 Task: Set the display to dark mode.
Action: Mouse moved to (755, 92)
Screenshot: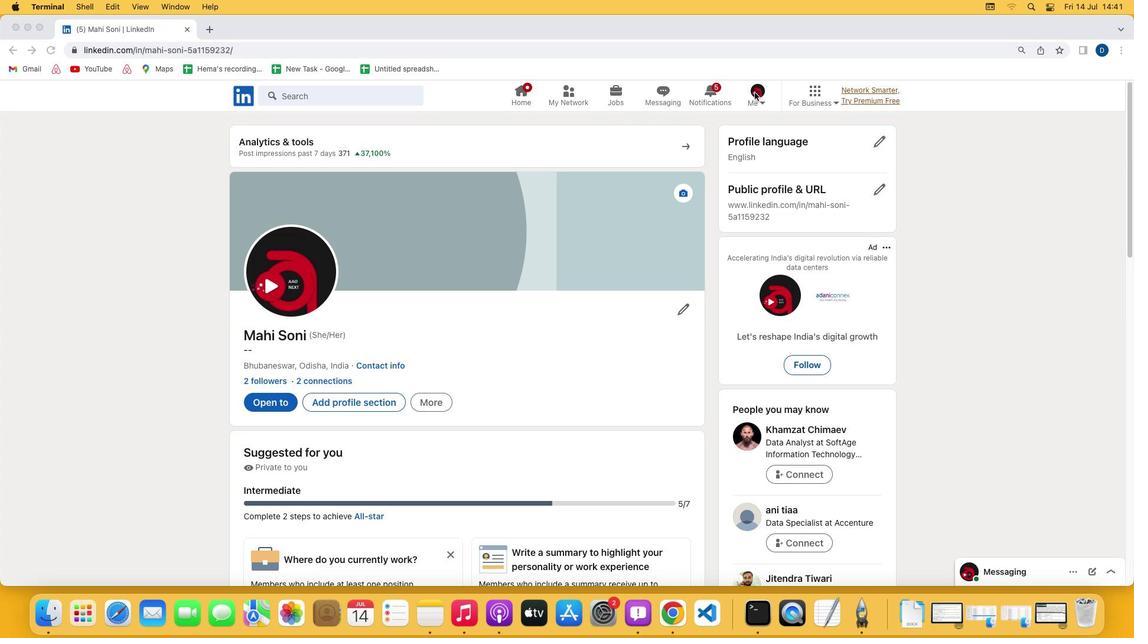 
Action: Mouse pressed left at (755, 92)
Screenshot: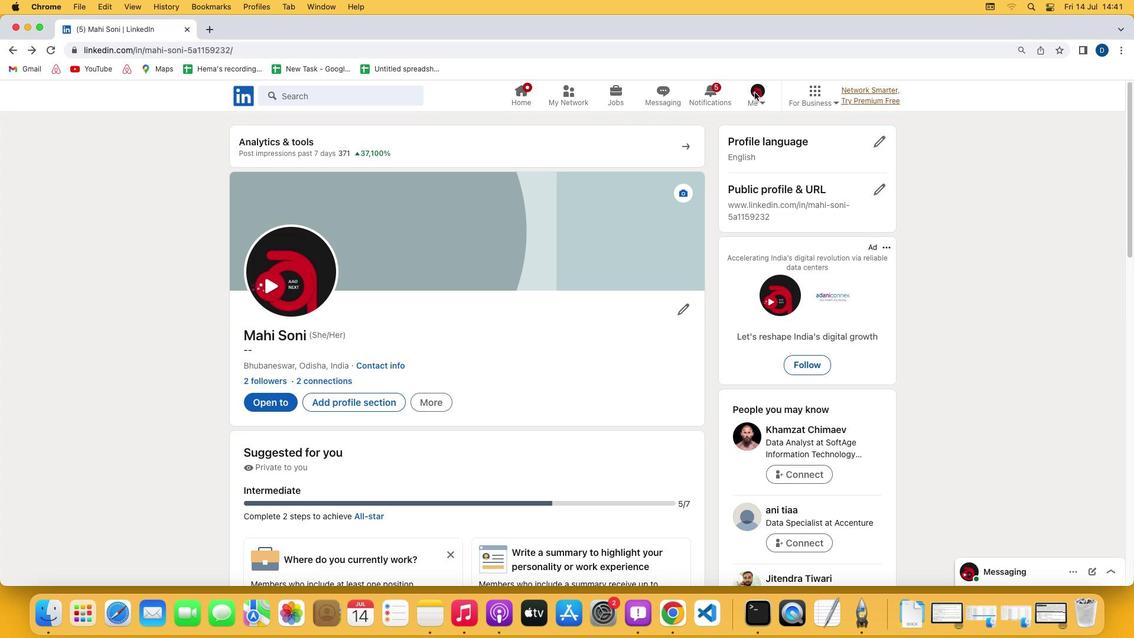 
Action: Mouse pressed left at (755, 92)
Screenshot: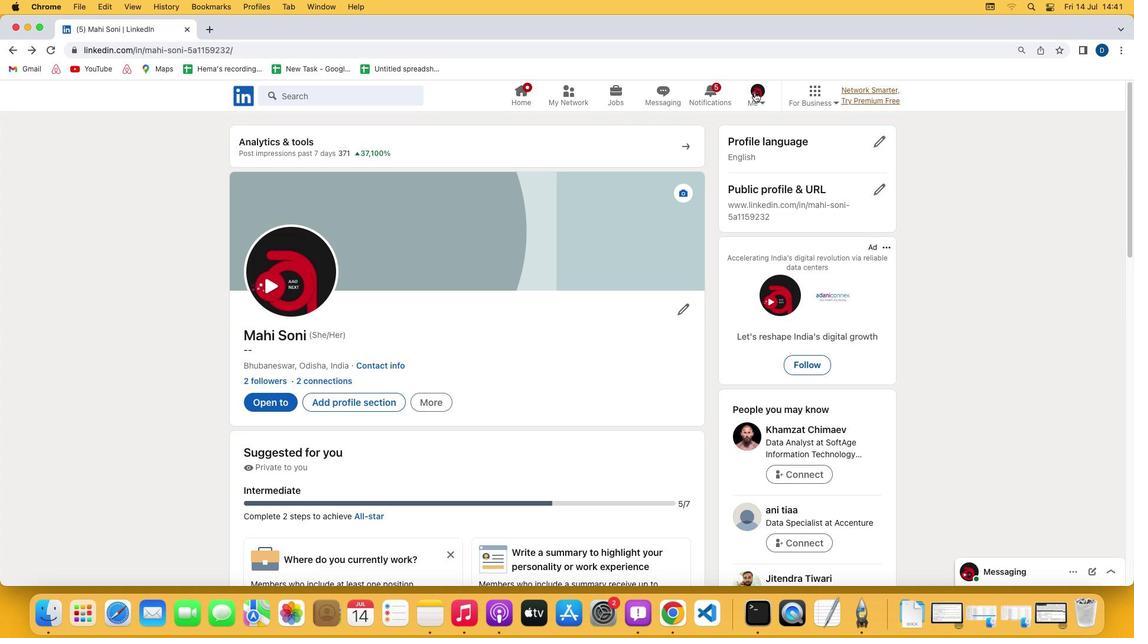 
Action: Mouse moved to (663, 222)
Screenshot: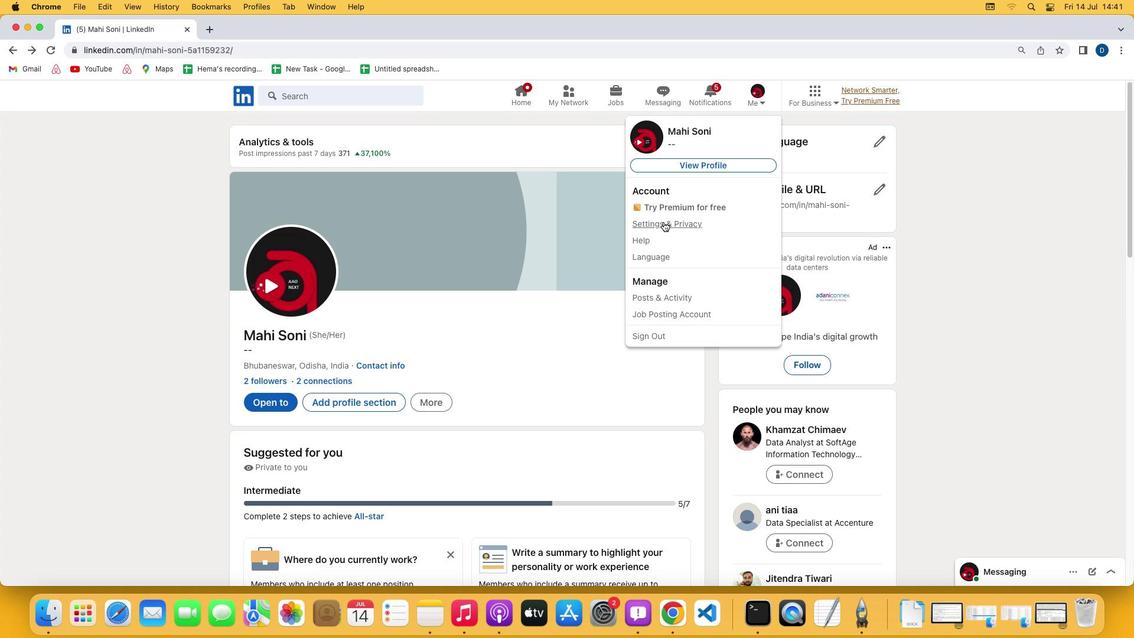
Action: Mouse pressed left at (663, 222)
Screenshot: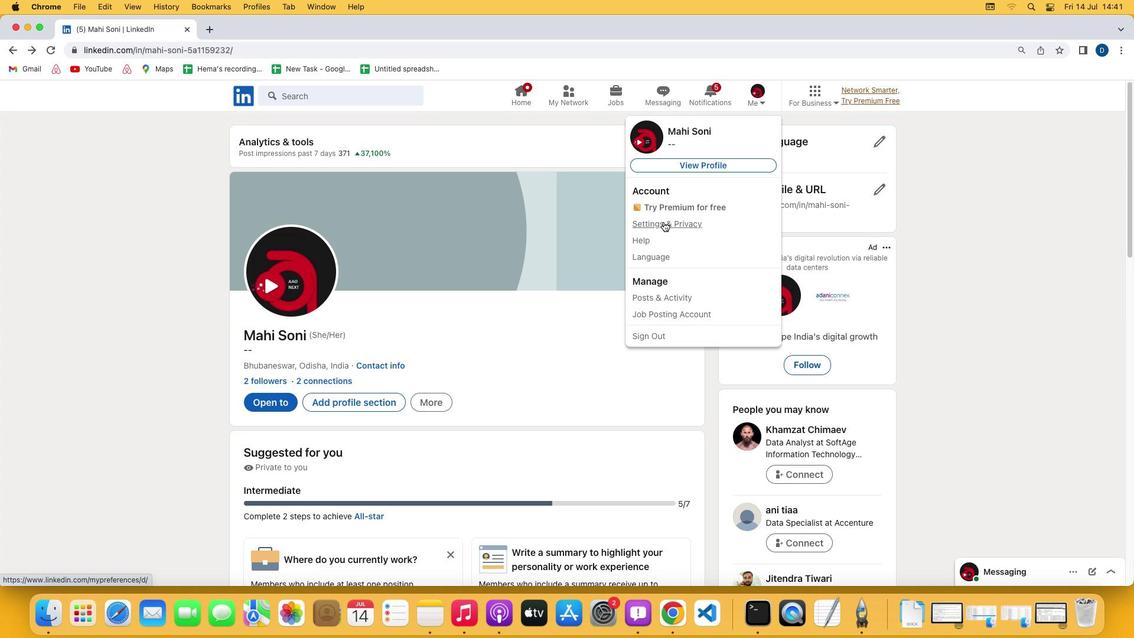 
Action: Mouse moved to (492, 293)
Screenshot: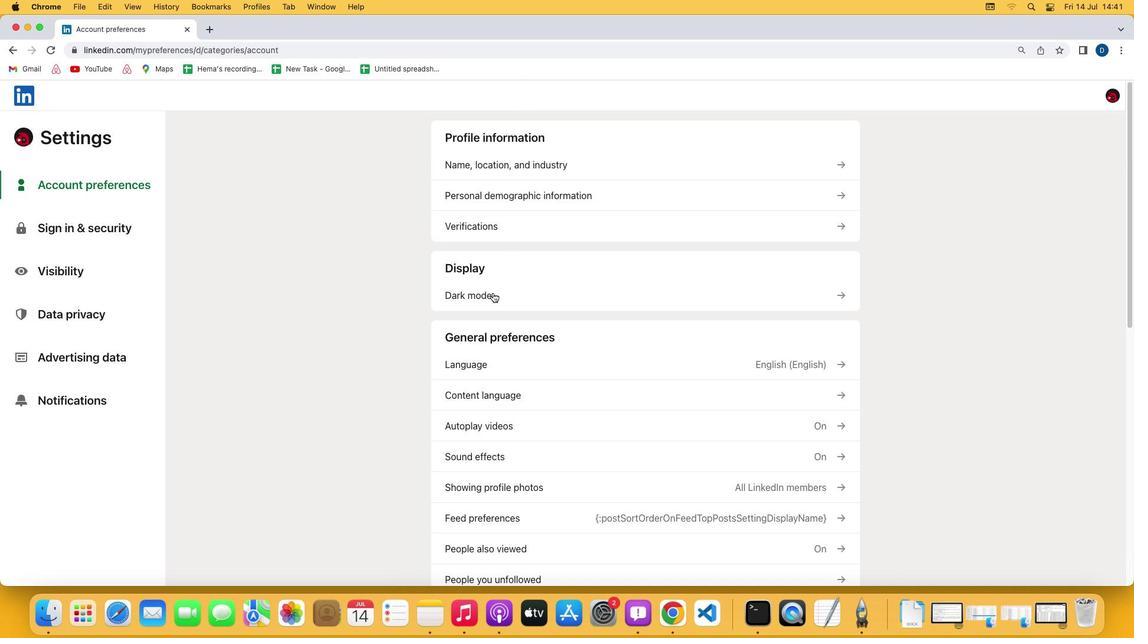
Action: Mouse pressed left at (492, 293)
Screenshot: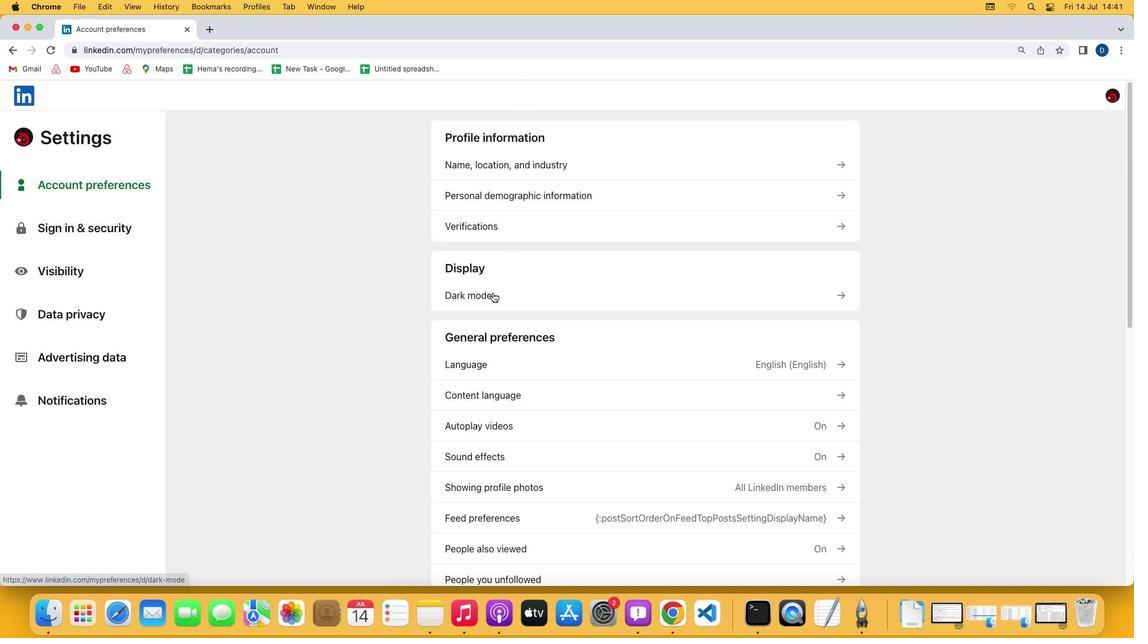 
Action: Mouse moved to (489, 235)
Screenshot: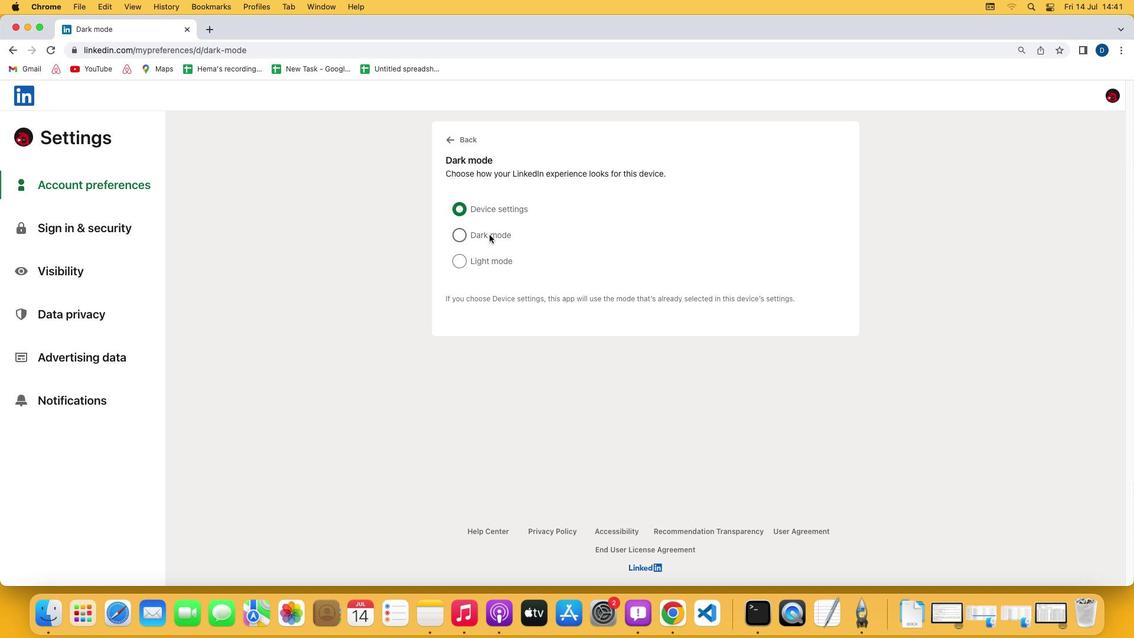 
Action: Mouse pressed left at (489, 235)
Screenshot: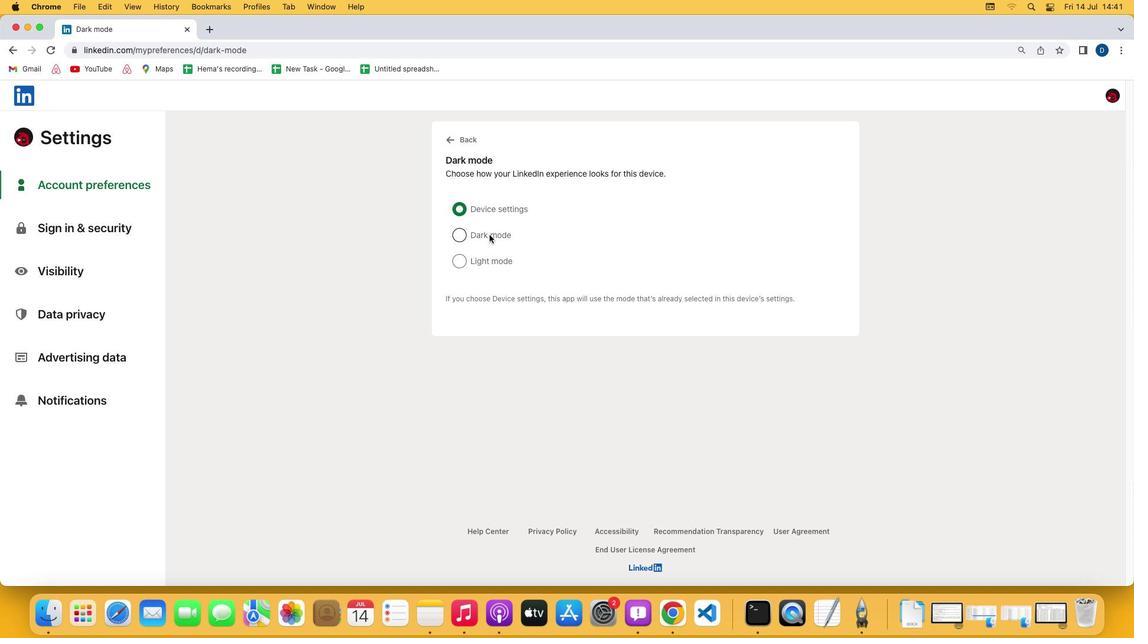 
Action: Mouse moved to (490, 236)
Screenshot: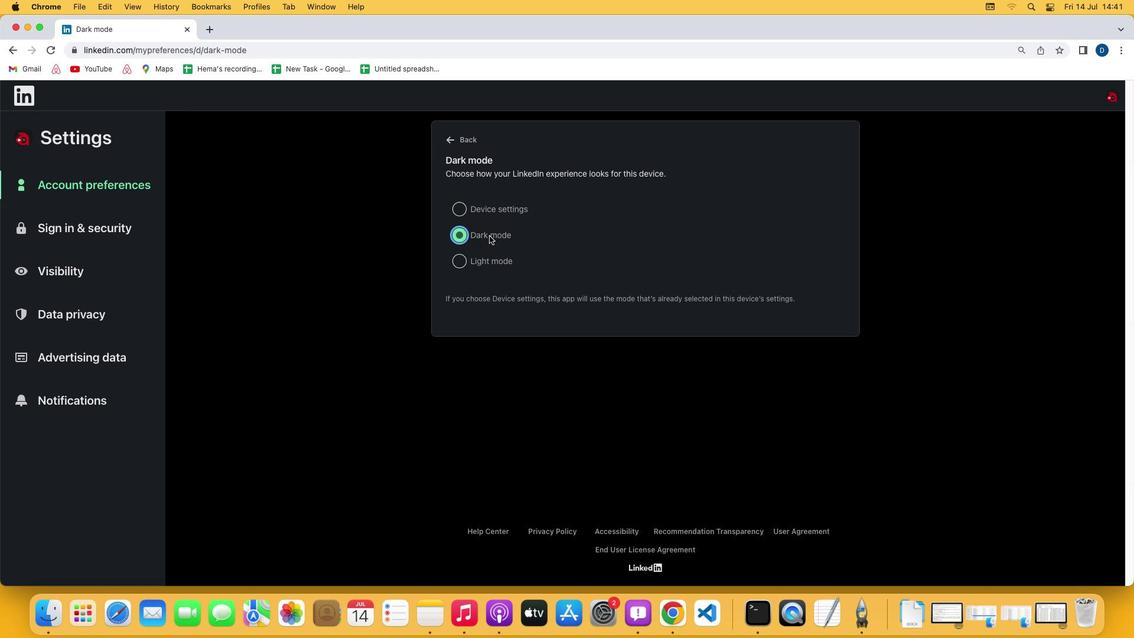 
